 Task: Assign in the project VikingTech the issue 'Implement a new cloud-based supply chain finance system for a company with advanced financing and payment processing capabilities' to the sprint 'Scope Sprint'.
Action: Mouse moved to (1086, 521)
Screenshot: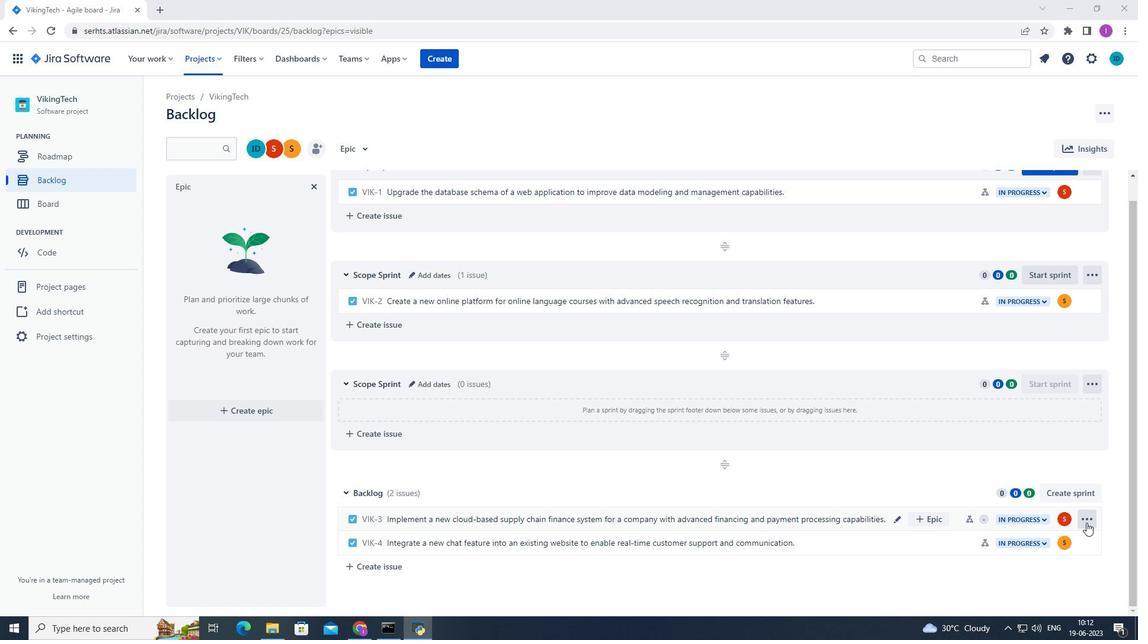 
Action: Mouse pressed left at (1086, 521)
Screenshot: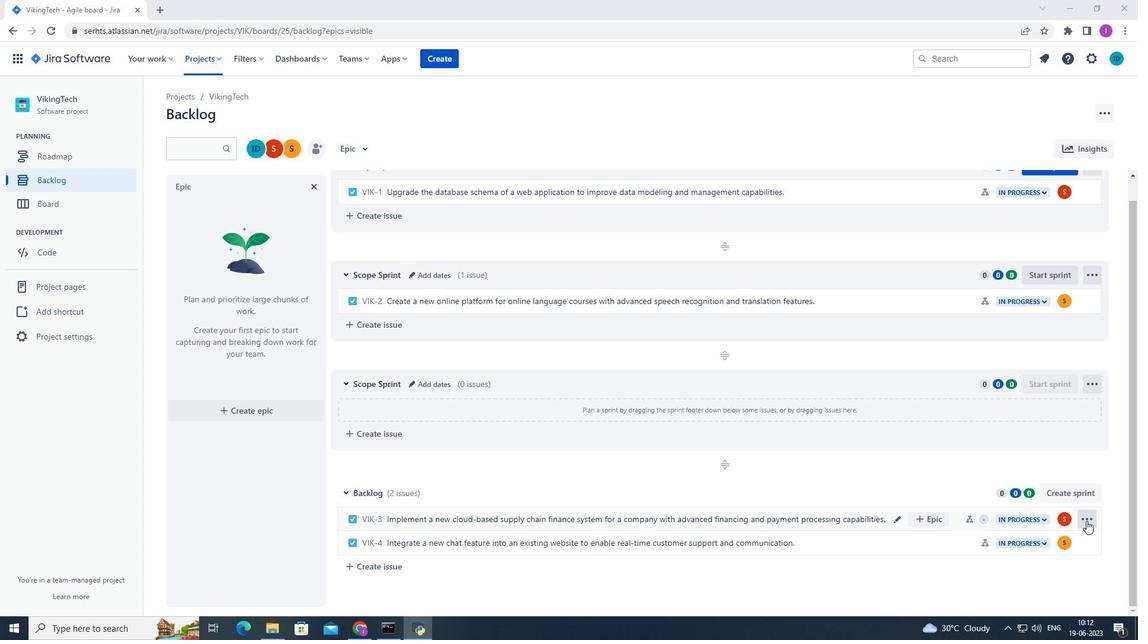 
Action: Mouse moved to (1066, 451)
Screenshot: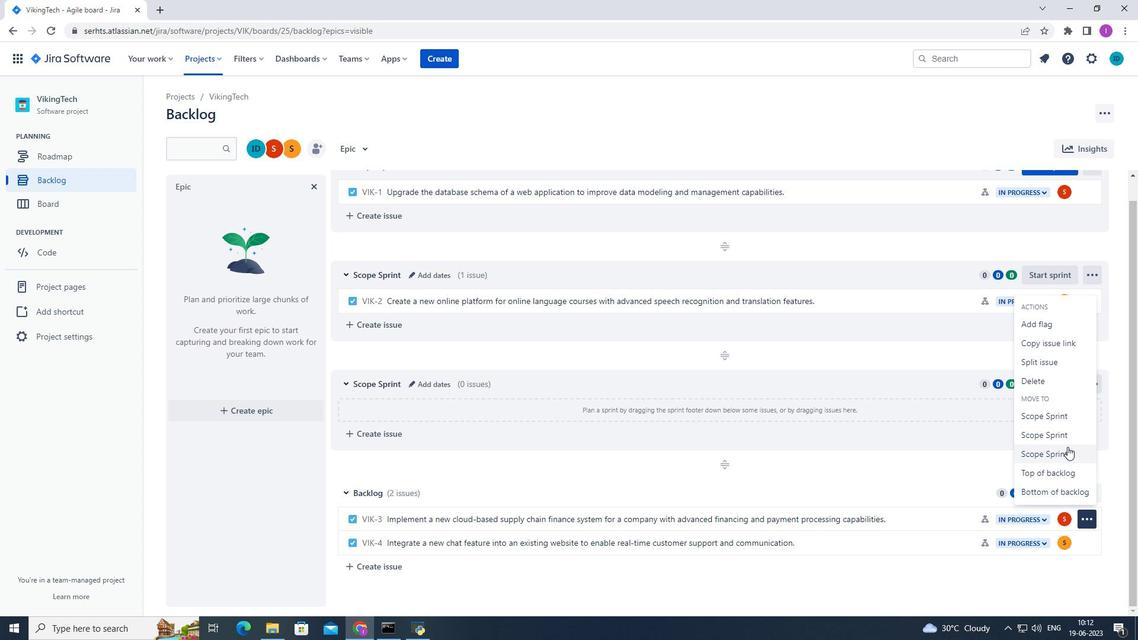 
Action: Mouse pressed left at (1066, 451)
Screenshot: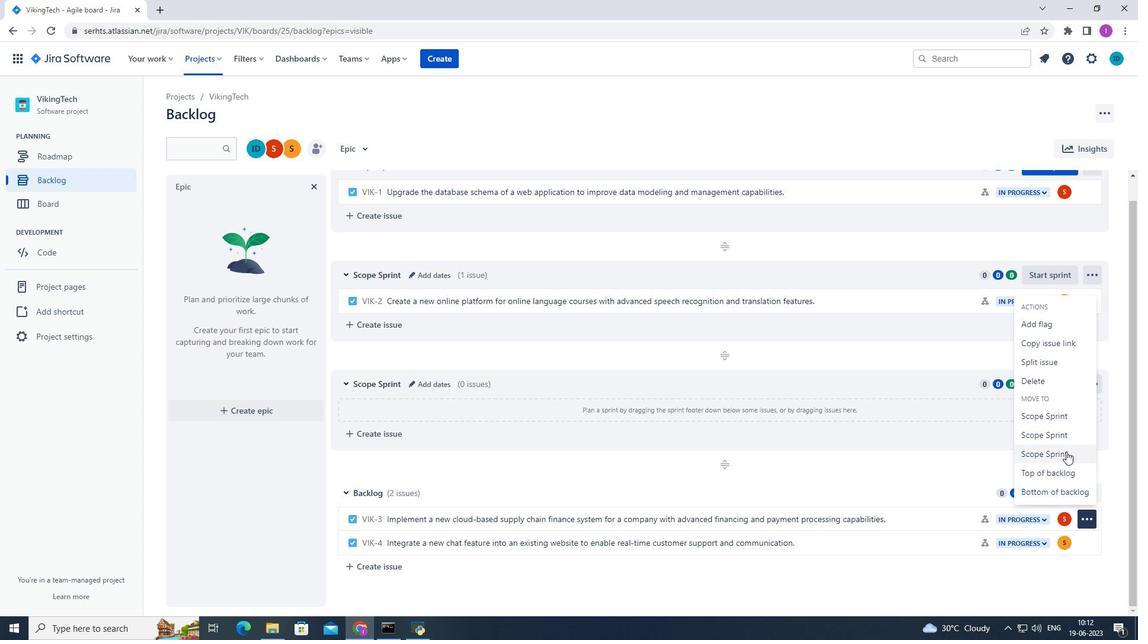 
Action: Mouse moved to (1072, 502)
Screenshot: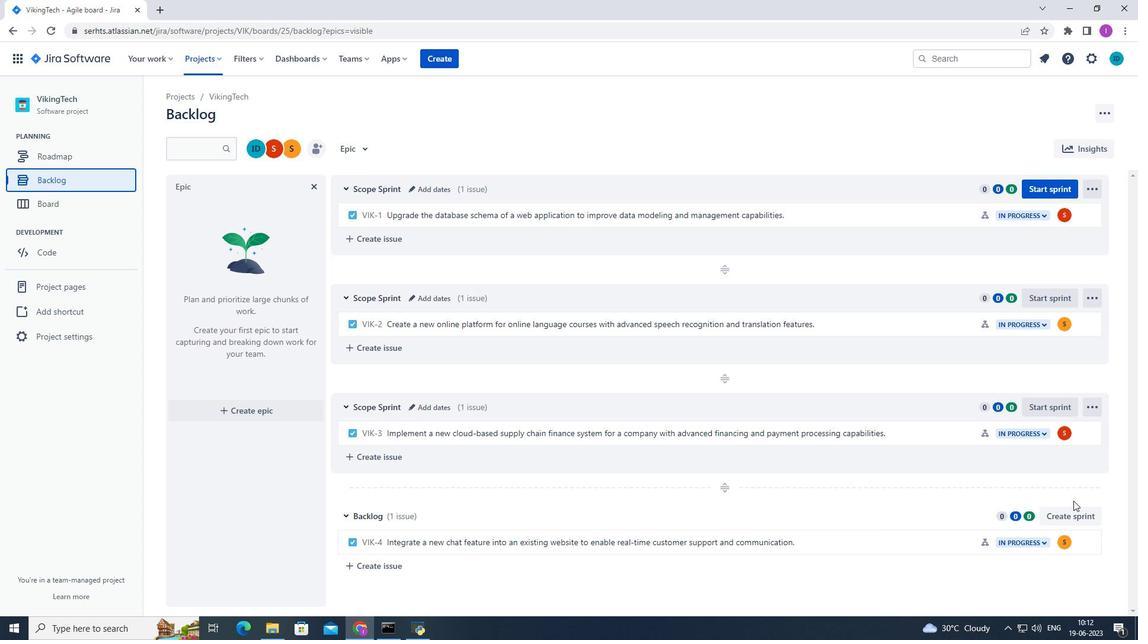 
